 Task: Add Himalania Organic Raw Cacao Nibs Shaker to the cart.
Action: Mouse moved to (200, 279)
Screenshot: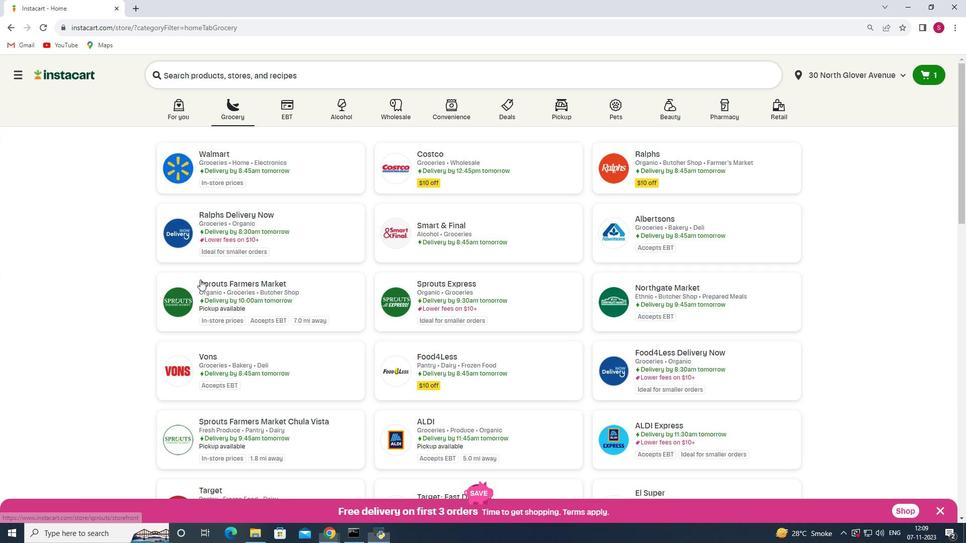 
Action: Mouse pressed left at (200, 279)
Screenshot: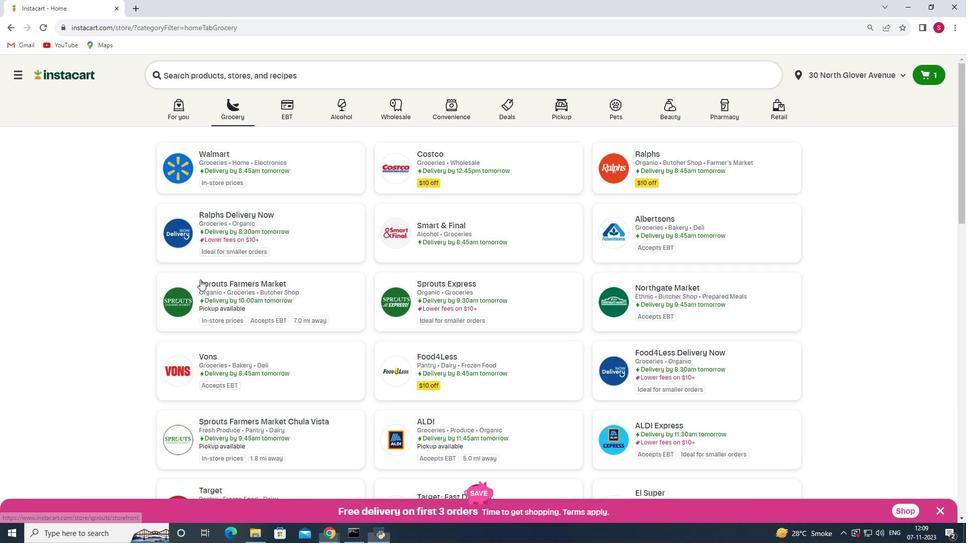 
Action: Mouse moved to (93, 302)
Screenshot: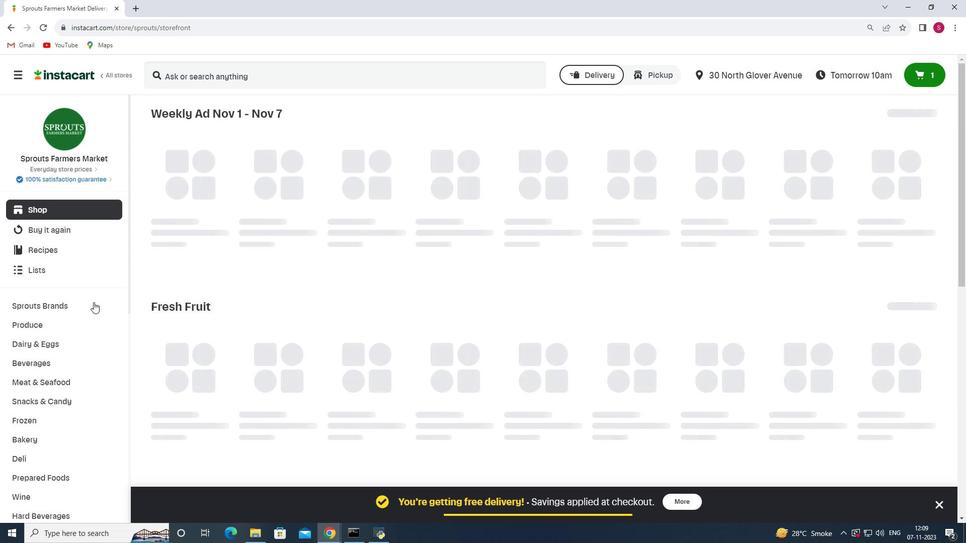 
Action: Mouse scrolled (93, 302) with delta (0, 0)
Screenshot: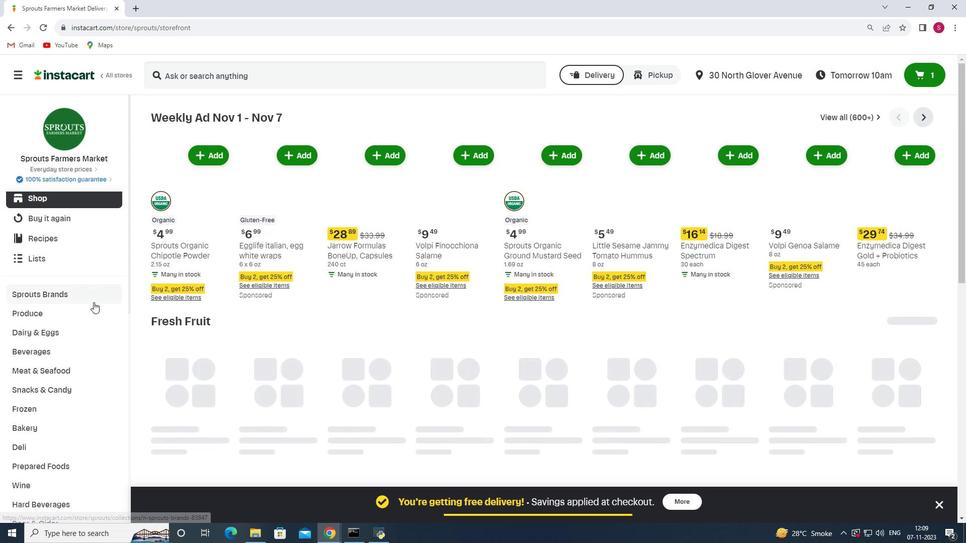 
Action: Mouse scrolled (93, 302) with delta (0, 0)
Screenshot: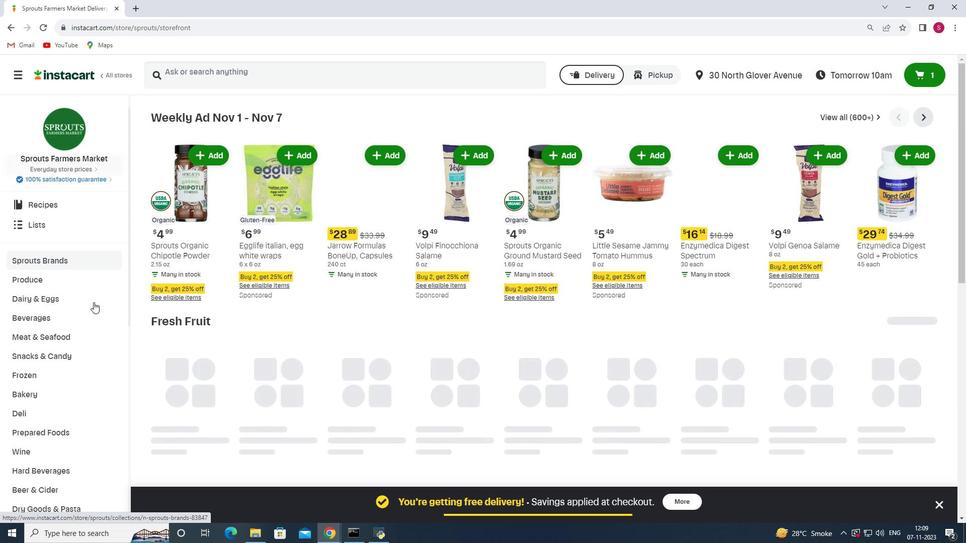 
Action: Mouse moved to (89, 308)
Screenshot: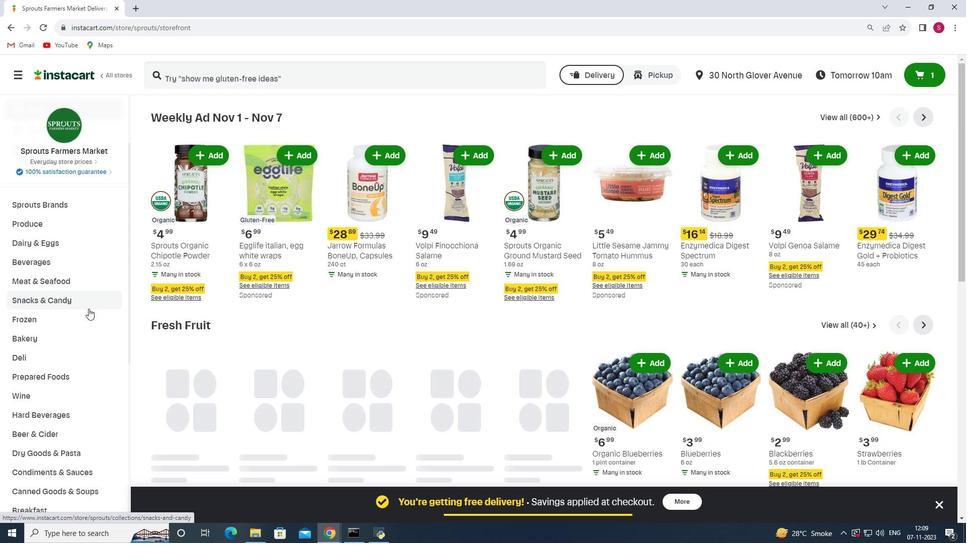 
Action: Mouse scrolled (89, 307) with delta (0, 0)
Screenshot: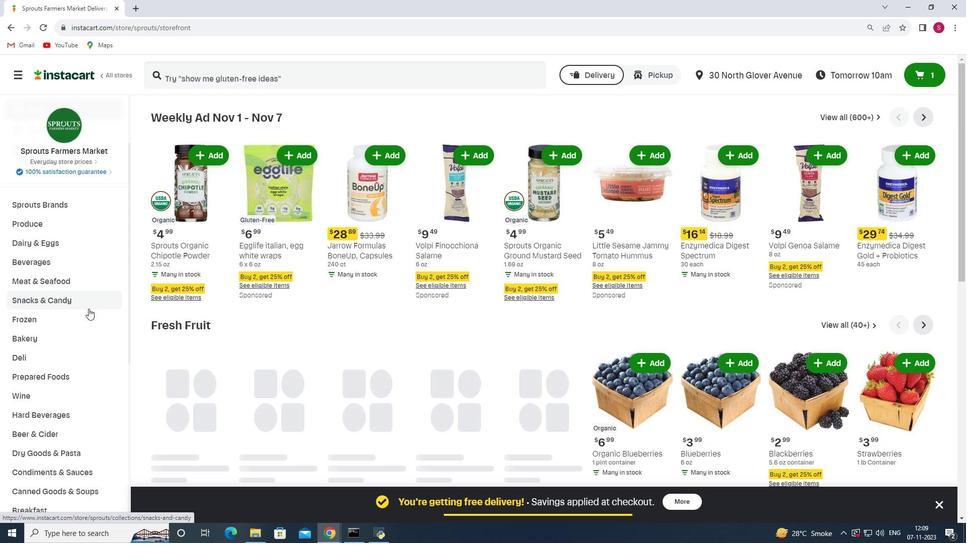 
Action: Mouse moved to (87, 310)
Screenshot: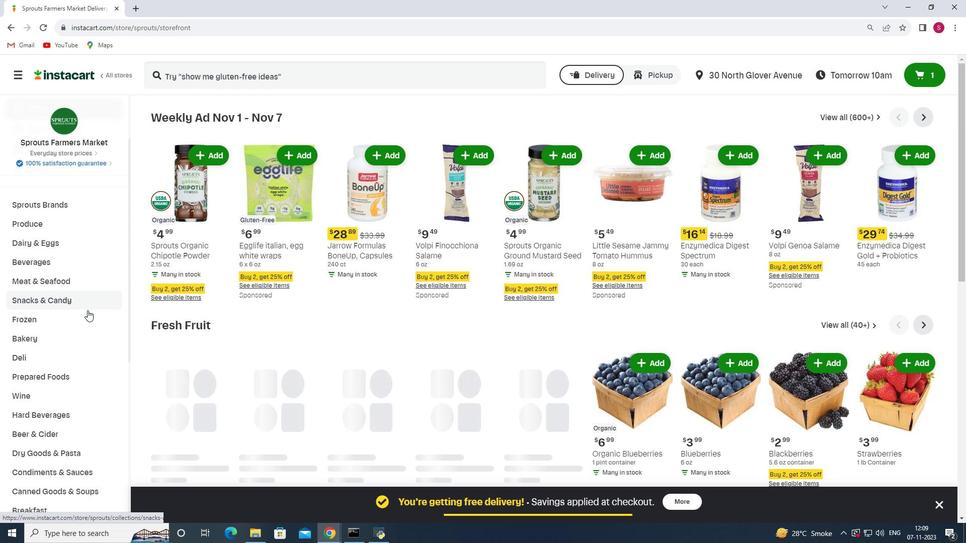 
Action: Mouse scrolled (87, 310) with delta (0, 0)
Screenshot: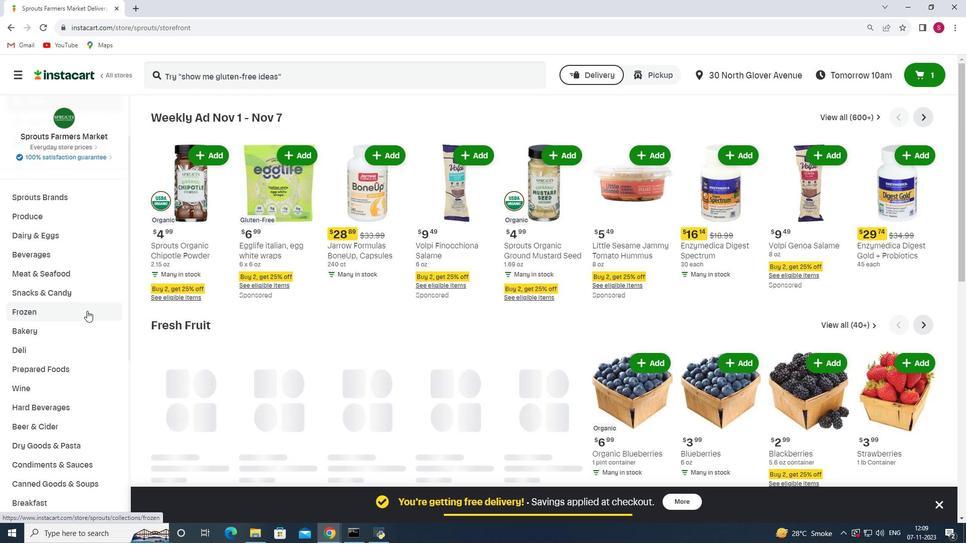 
Action: Mouse moved to (87, 311)
Screenshot: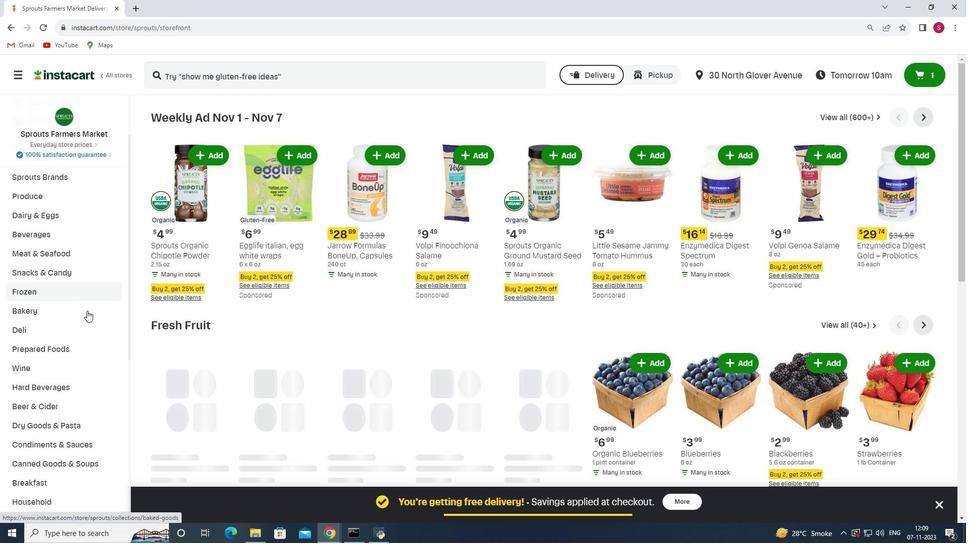 
Action: Mouse scrolled (87, 310) with delta (0, 0)
Screenshot: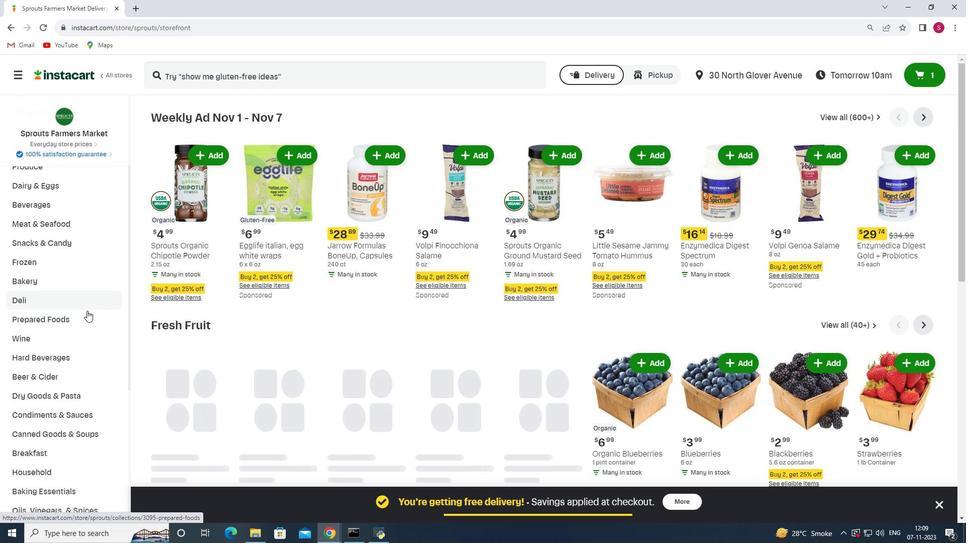 
Action: Mouse scrolled (87, 310) with delta (0, 0)
Screenshot: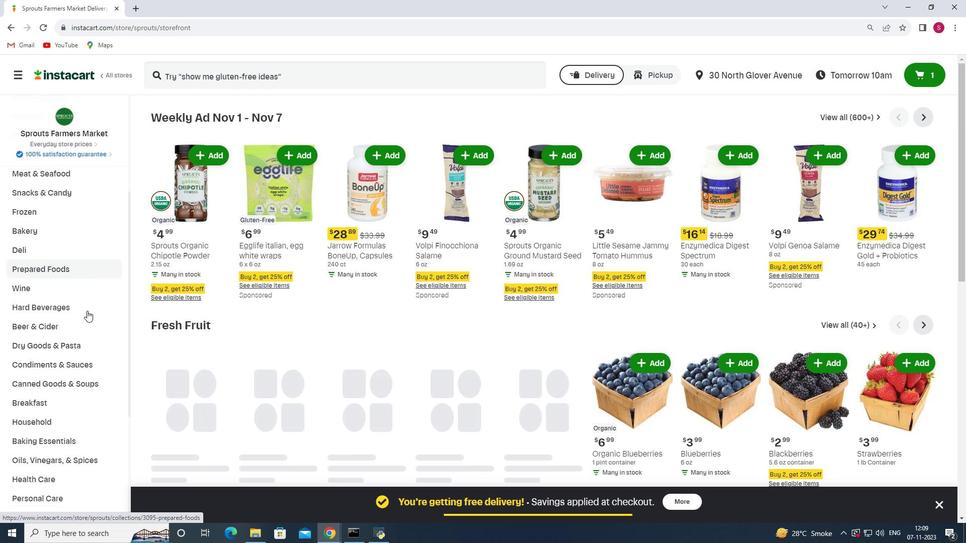 
Action: Mouse scrolled (87, 310) with delta (0, 0)
Screenshot: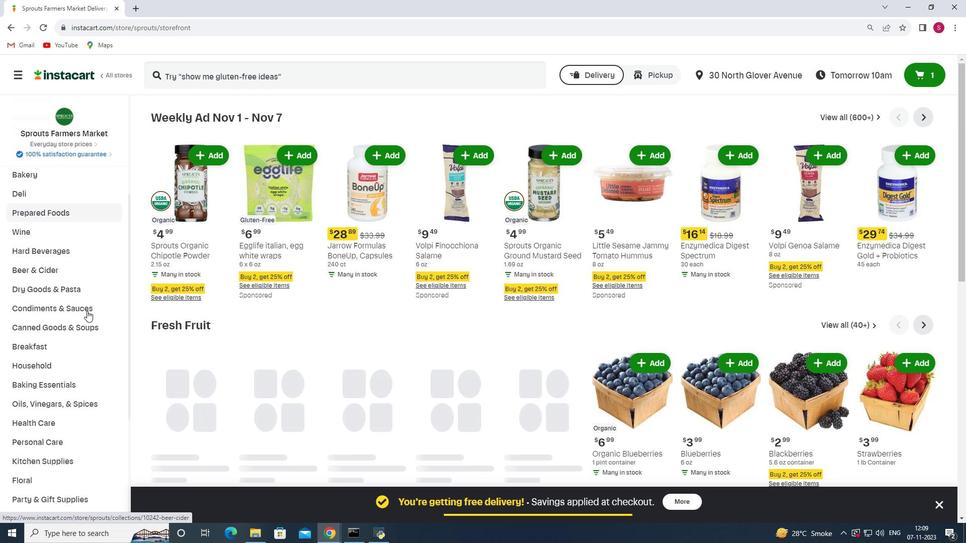 
Action: Mouse moved to (36, 386)
Screenshot: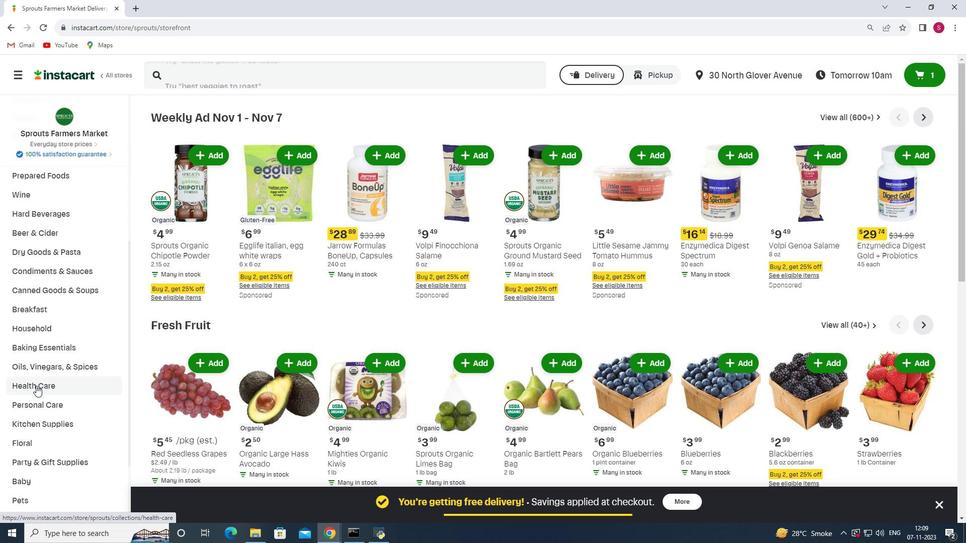
Action: Mouse pressed left at (36, 386)
Screenshot: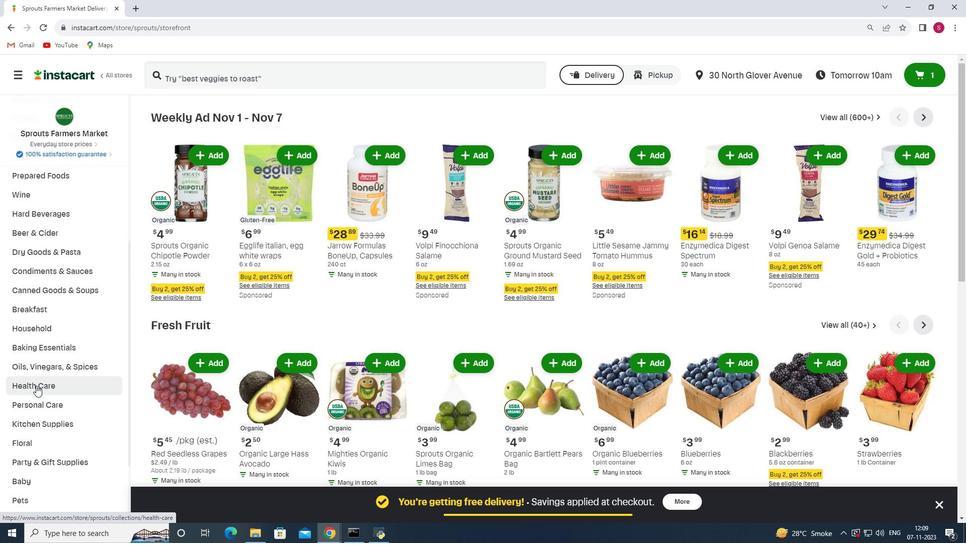 
Action: Mouse moved to (359, 147)
Screenshot: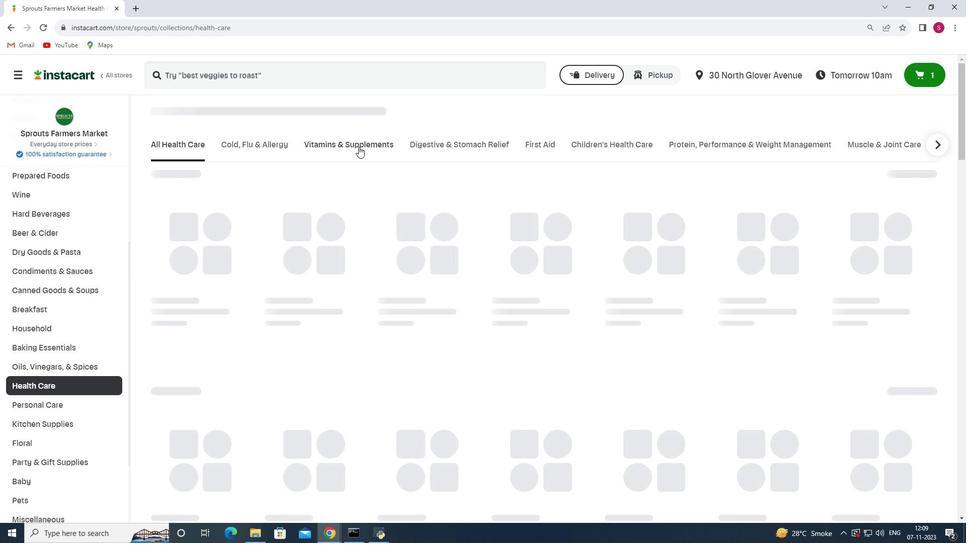 
Action: Mouse pressed left at (359, 147)
Screenshot: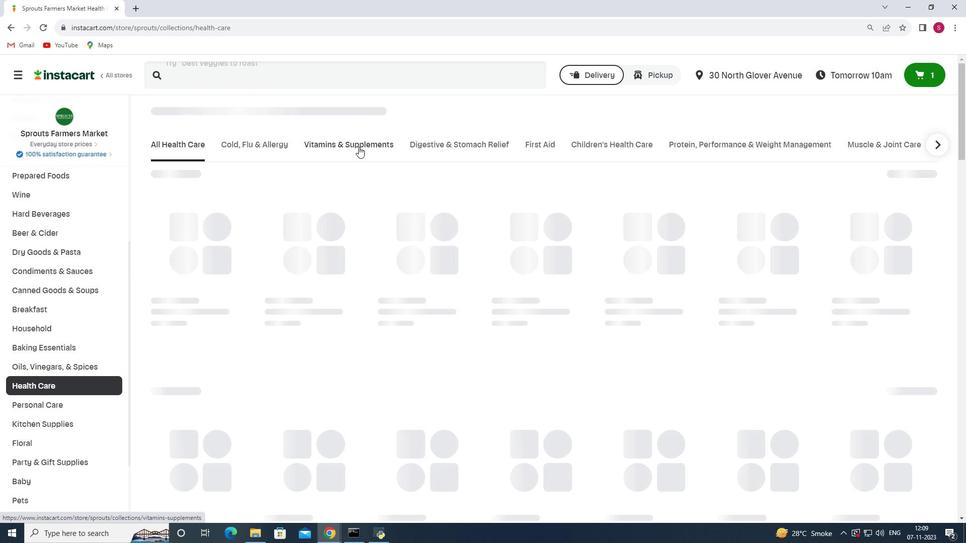 
Action: Mouse moved to (386, 179)
Screenshot: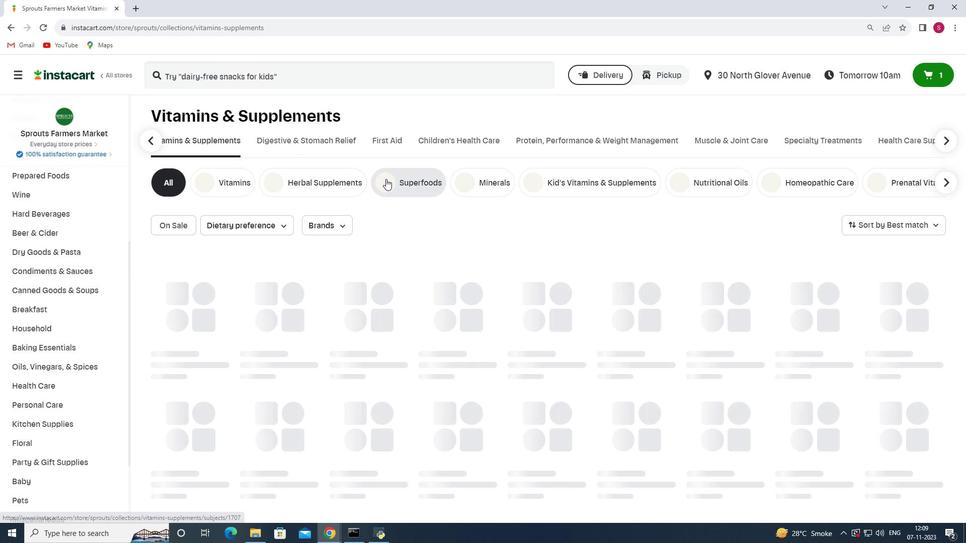 
Action: Mouse pressed left at (386, 179)
Screenshot: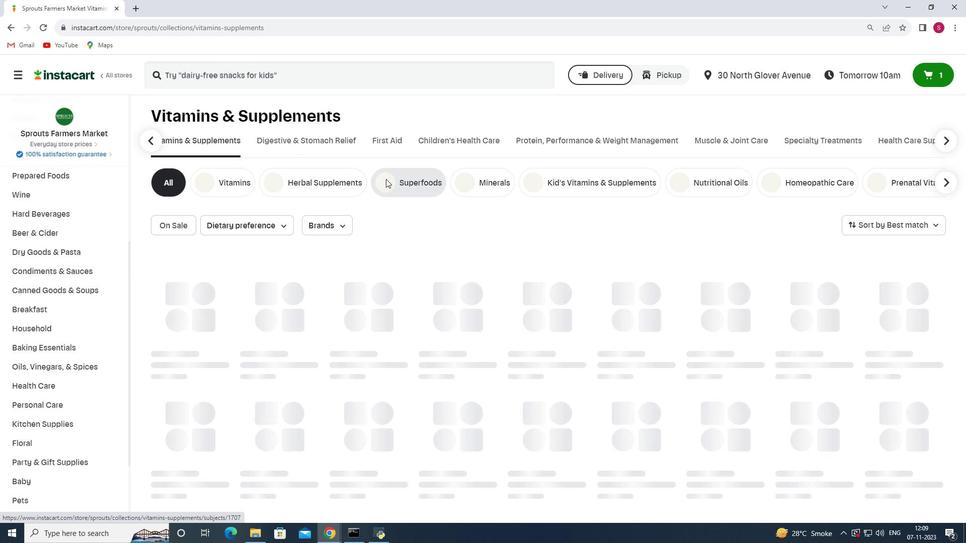
Action: Mouse moved to (289, 74)
Screenshot: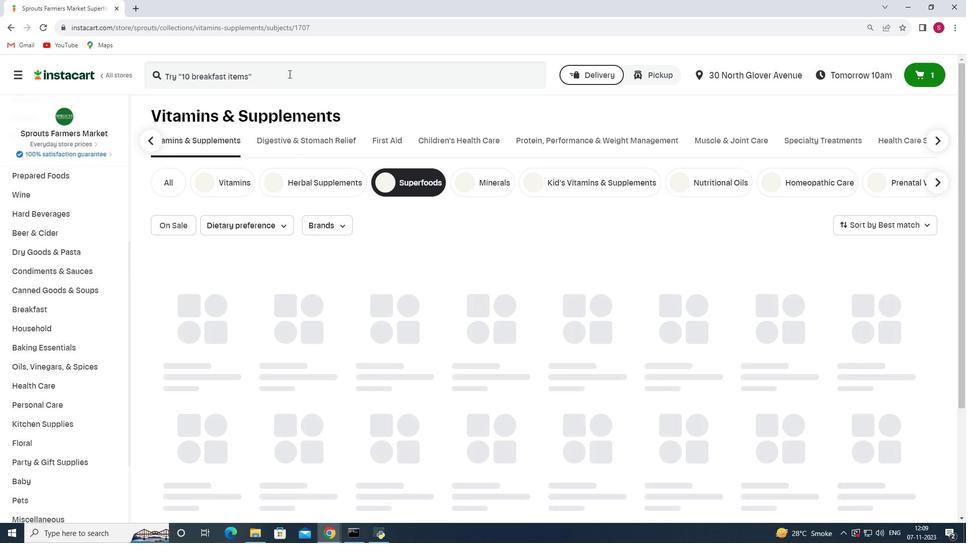 
Action: Mouse pressed left at (289, 74)
Screenshot: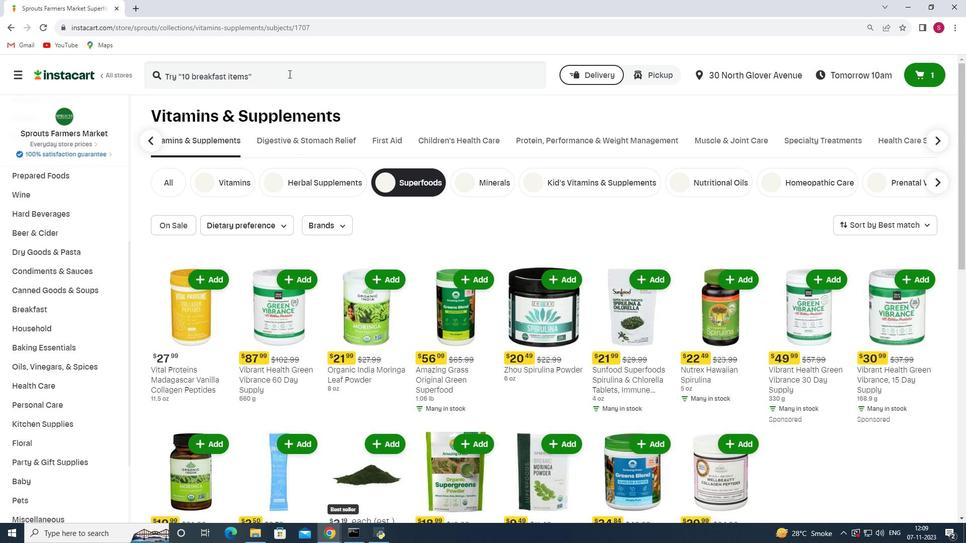 
Action: Key pressed <Key.shift>Himalania<Key.space><Key.shift>Organic<Key.space><Key.shift>Raw<Key.space><Key.shift>cacao<Key.space><Key.shift>Nibs<Key.space><Key.shift>shaker<Key.enter>
Screenshot: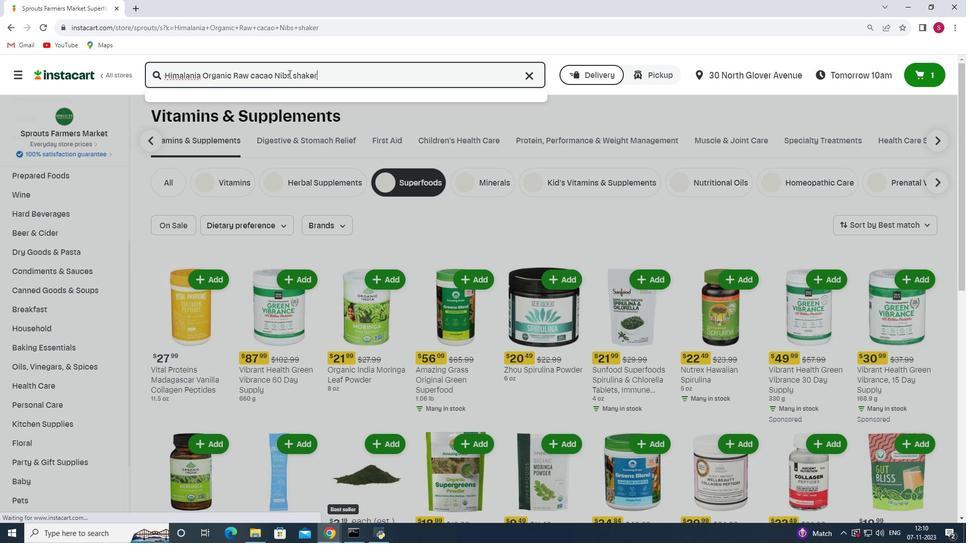 
Action: Mouse moved to (367, 191)
Screenshot: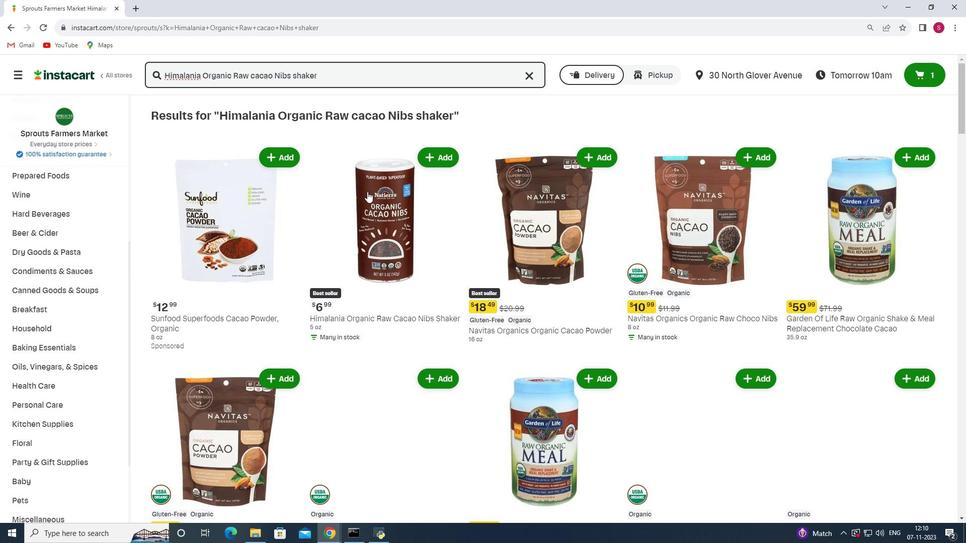 
Action: Mouse scrolled (367, 191) with delta (0, 0)
Screenshot: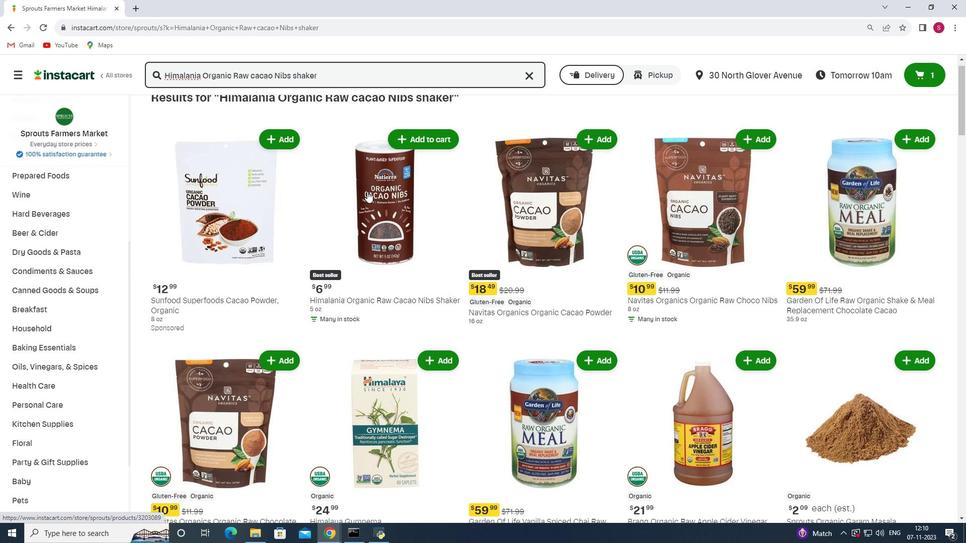 
Action: Mouse moved to (408, 103)
Screenshot: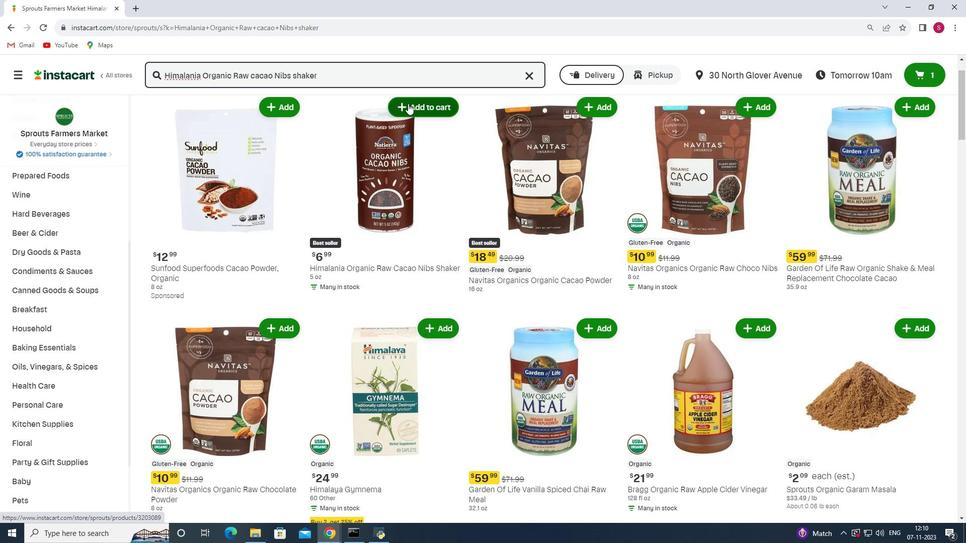 
Action: Mouse pressed left at (408, 103)
Screenshot: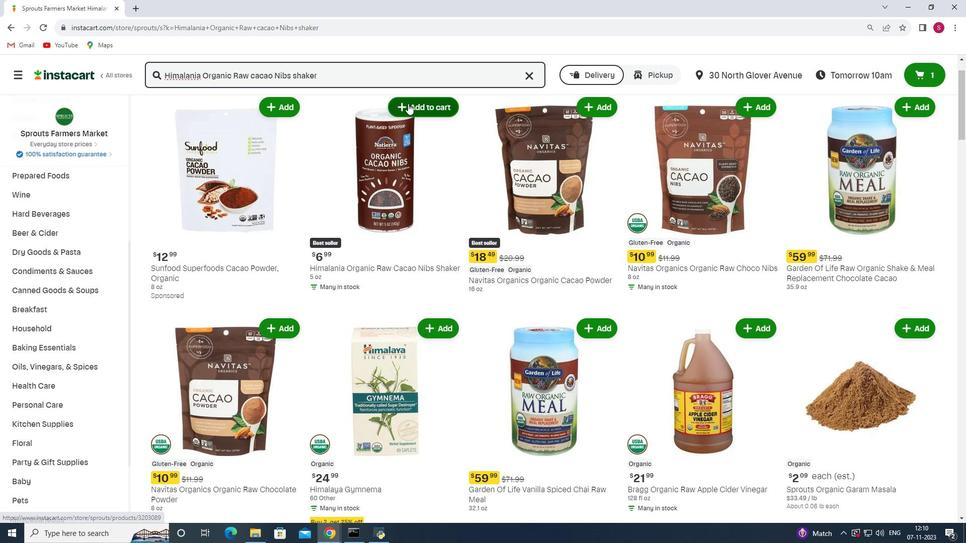 
Action: Mouse moved to (446, 137)
Screenshot: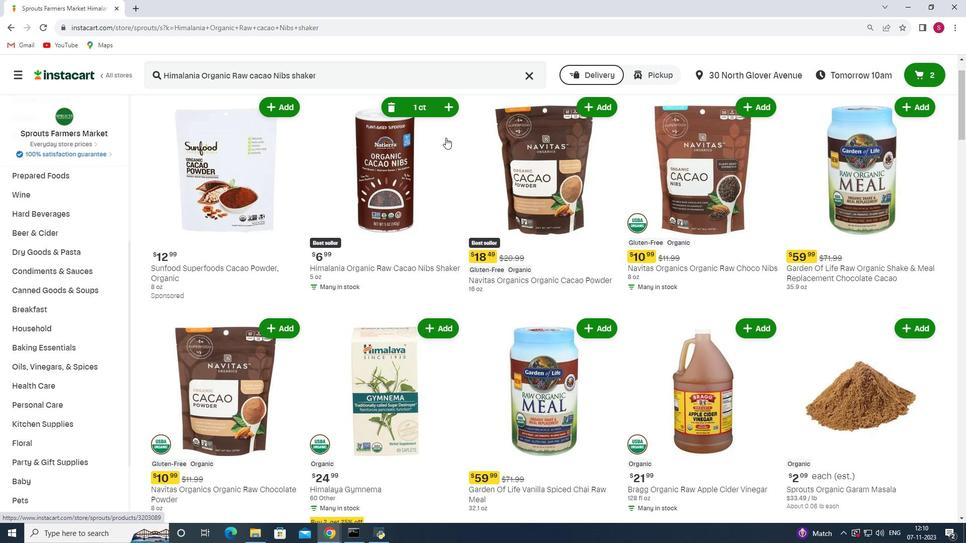 
